 Task: Create a section Automated Deployment Sprint and in the section, add a milestone Infrastructure Upgrades in the project TouchLine.
Action: Mouse moved to (13, 50)
Screenshot: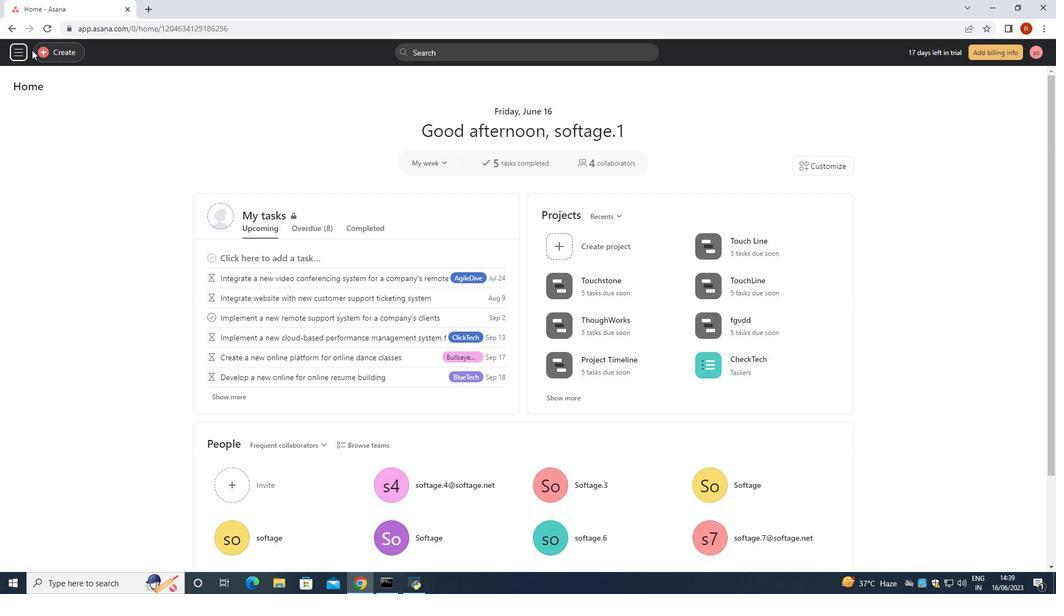 
Action: Mouse pressed left at (13, 50)
Screenshot: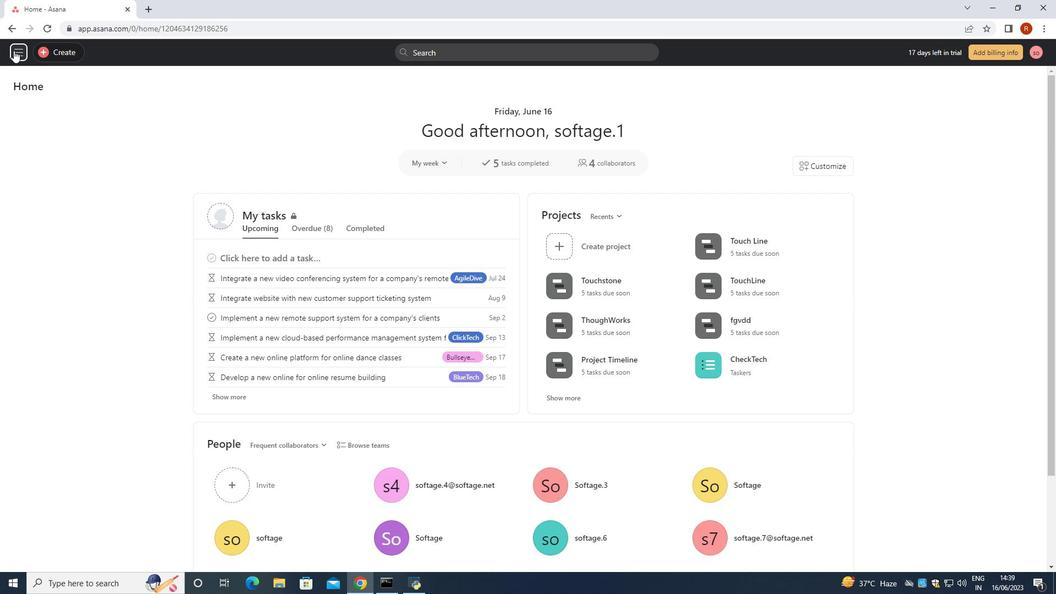 
Action: Mouse moved to (77, 119)
Screenshot: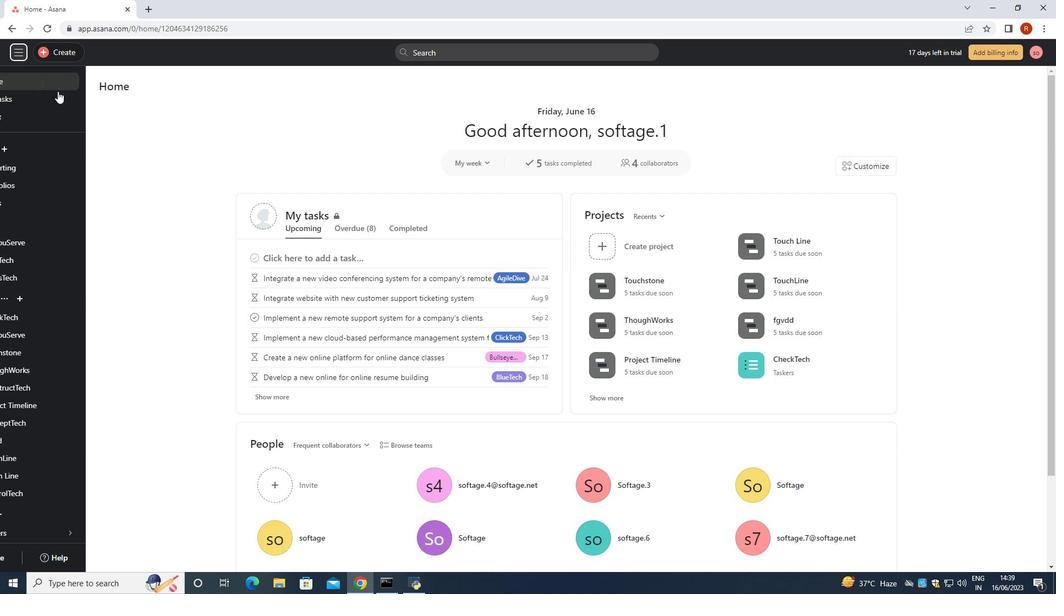 
Action: Mouse scrolled (77, 119) with delta (0, 0)
Screenshot: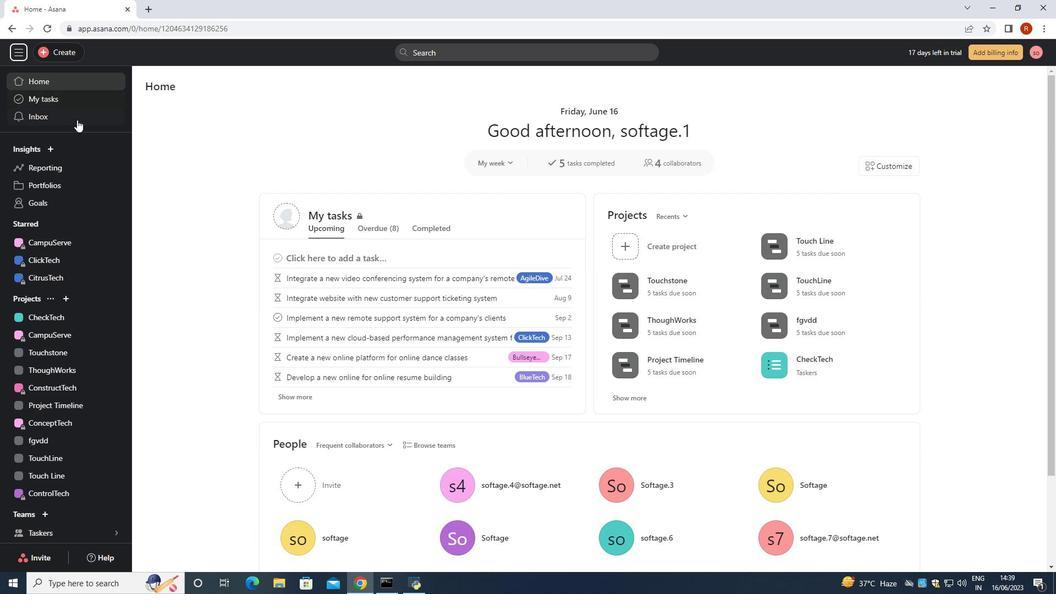 
Action: Mouse scrolled (77, 119) with delta (0, 0)
Screenshot: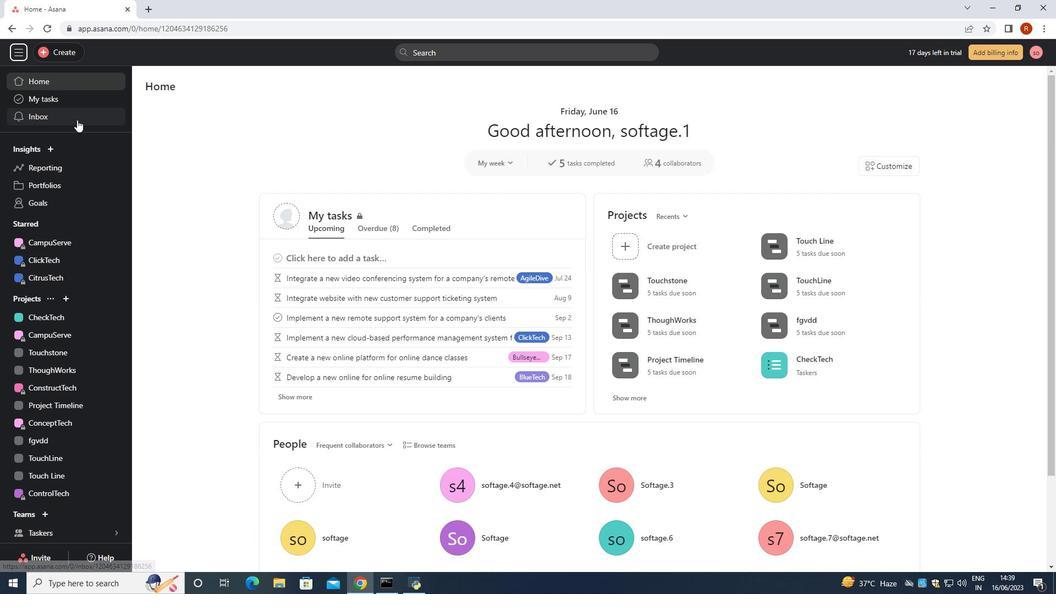 
Action: Mouse moved to (61, 475)
Screenshot: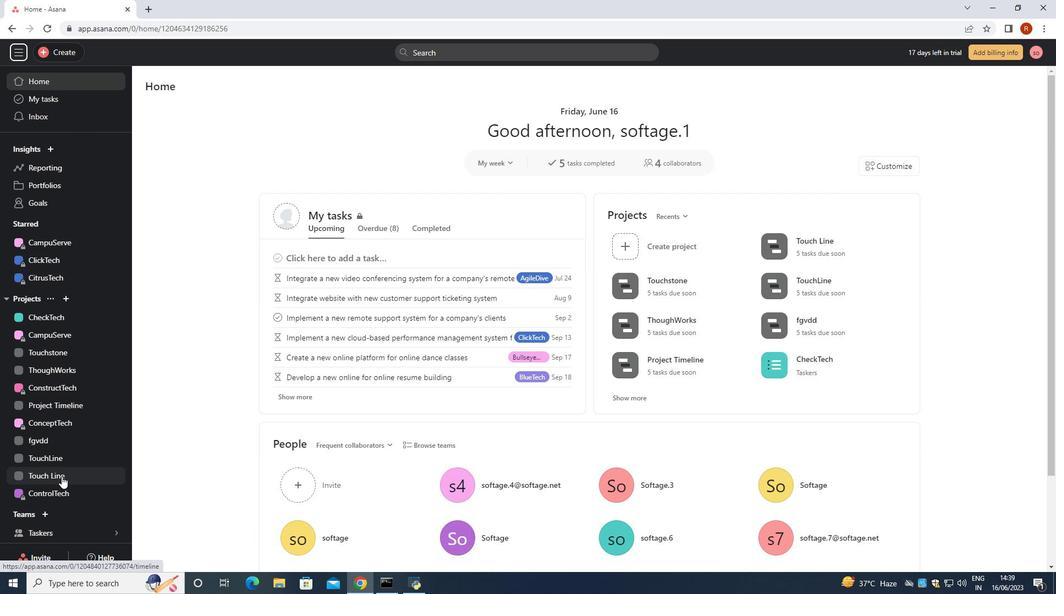 
Action: Mouse pressed left at (61, 475)
Screenshot: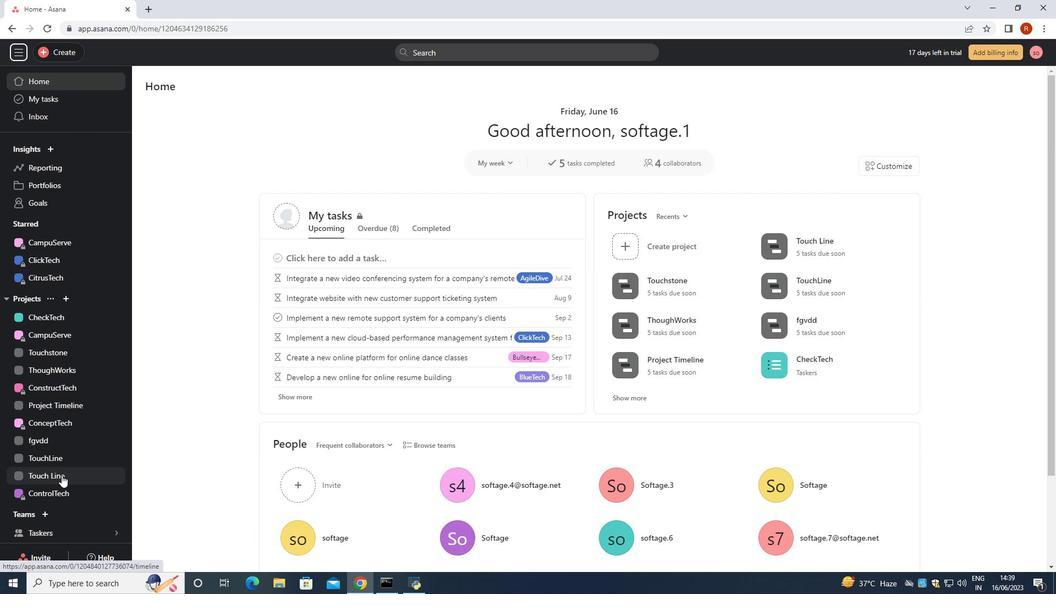 
Action: Mouse moved to (196, 112)
Screenshot: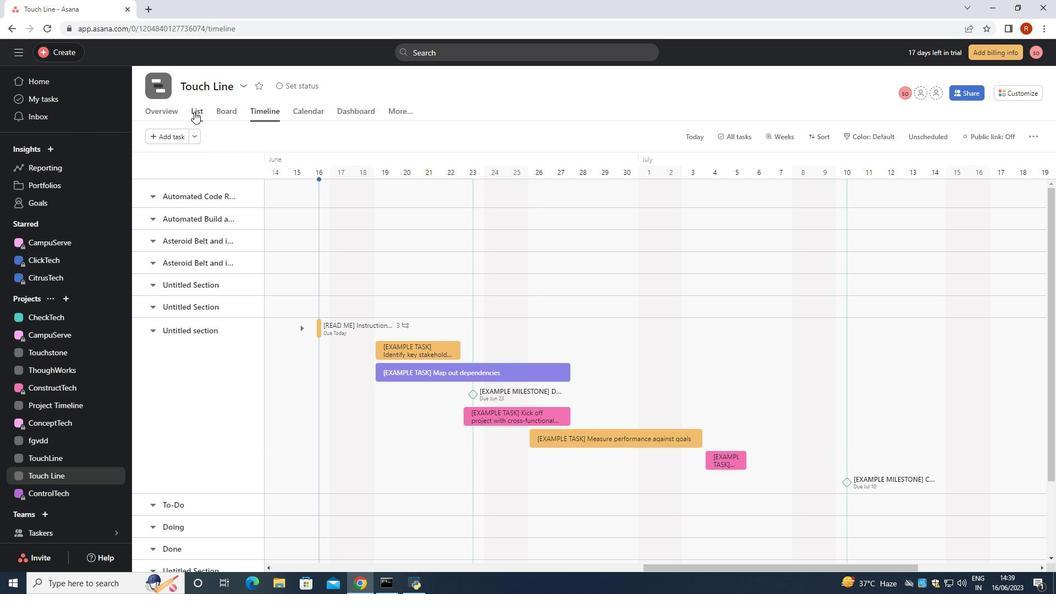 
Action: Mouse pressed left at (196, 112)
Screenshot: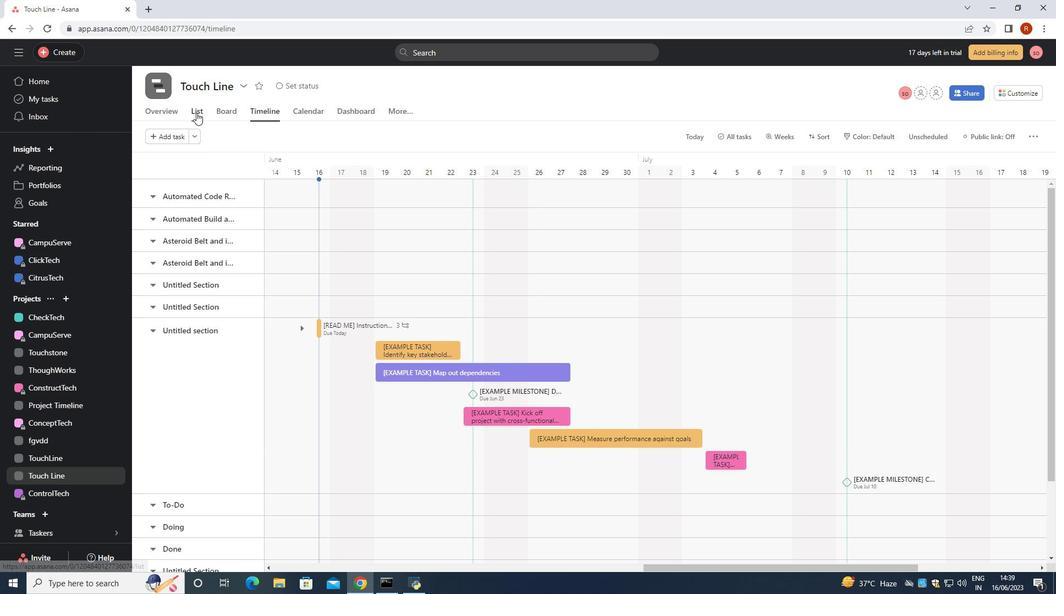 
Action: Mouse moved to (195, 131)
Screenshot: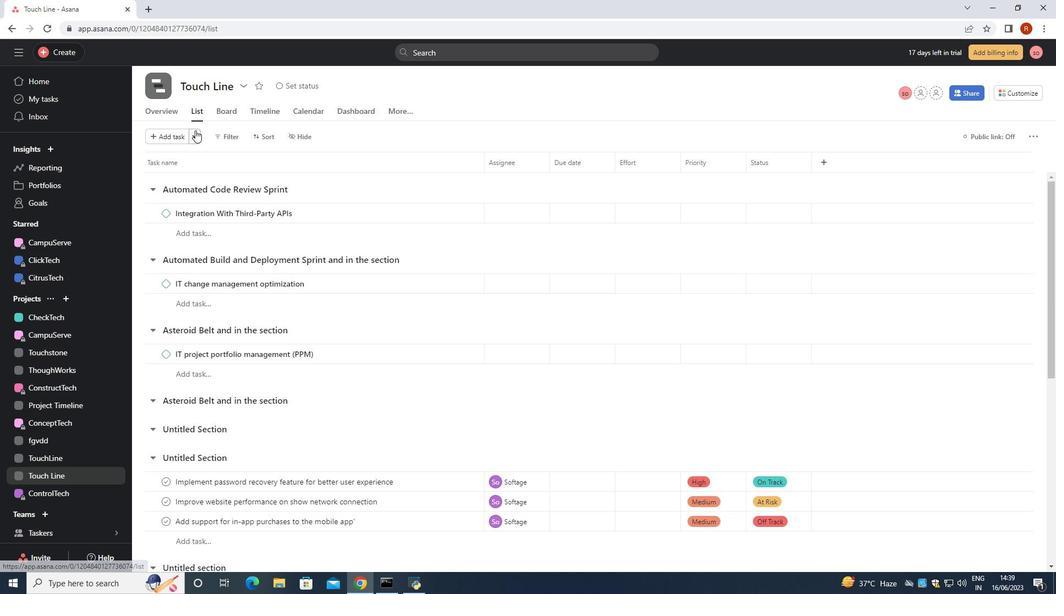 
Action: Mouse pressed left at (195, 131)
Screenshot: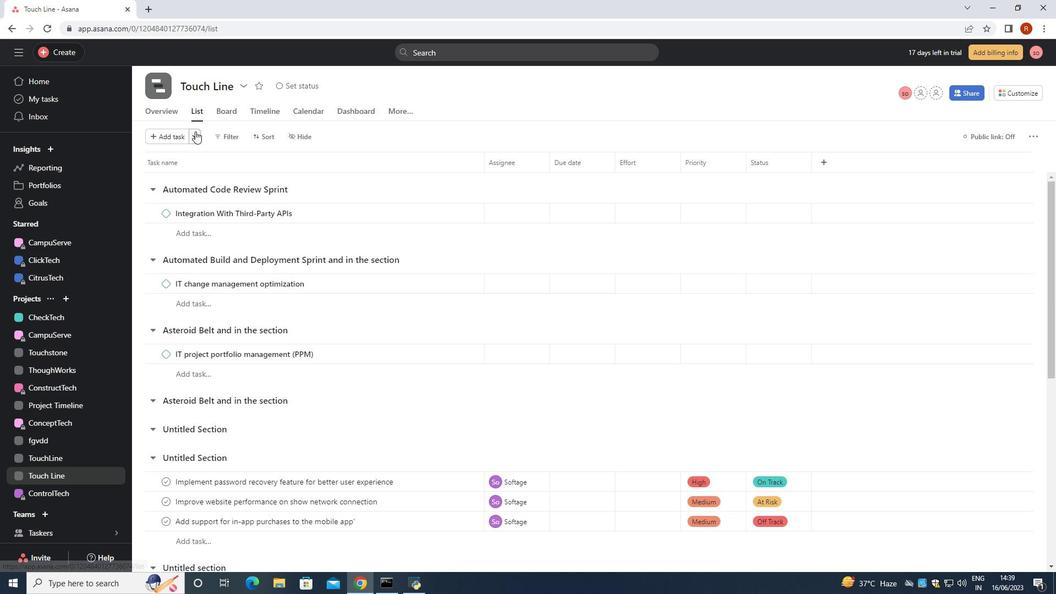 
Action: Mouse moved to (213, 160)
Screenshot: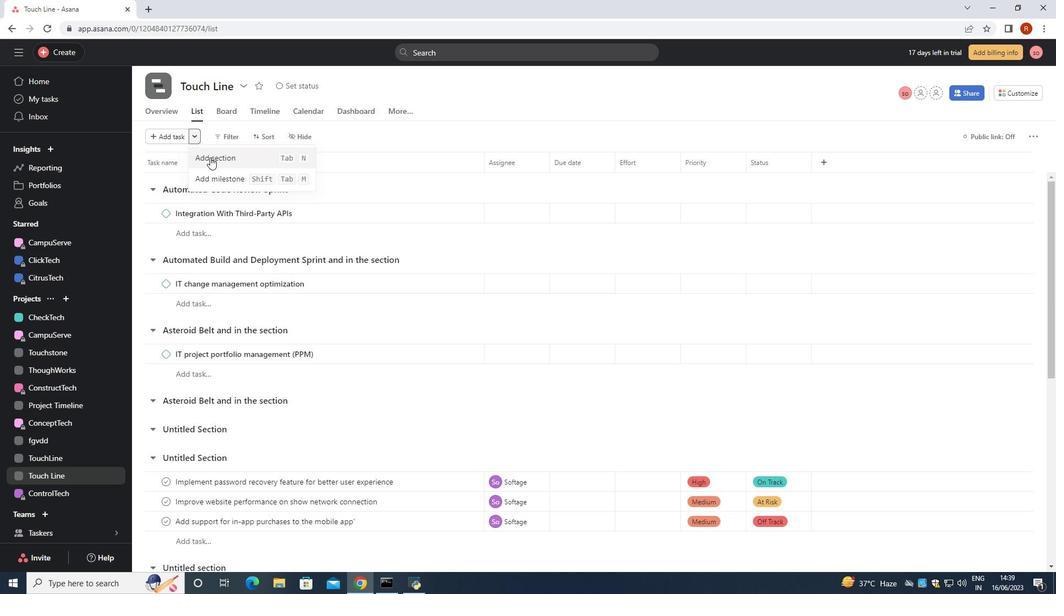 
Action: Mouse pressed left at (213, 160)
Screenshot: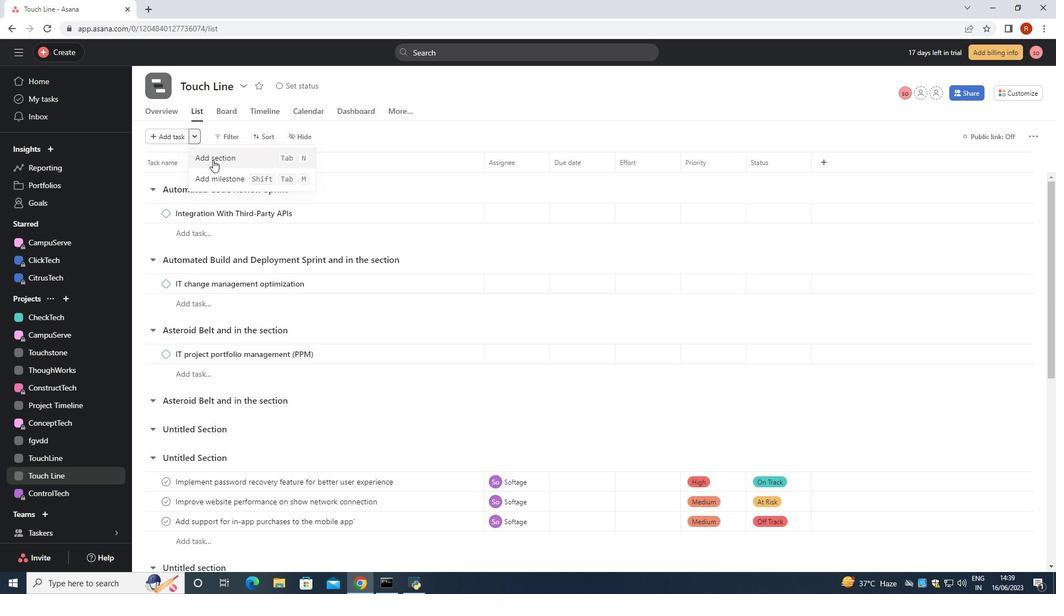 
Action: Mouse moved to (213, 160)
Screenshot: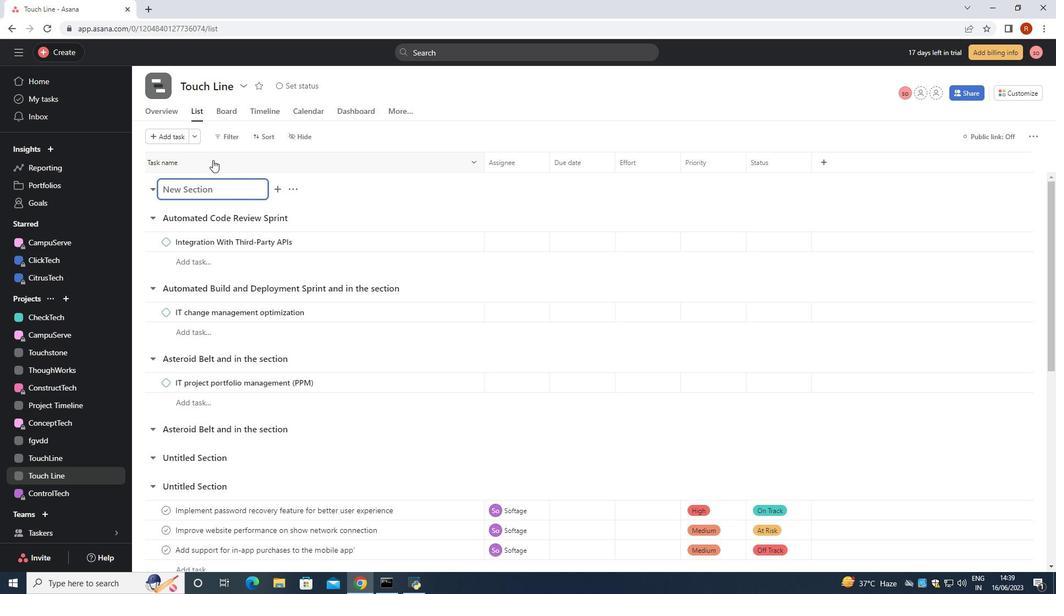 
Action: Key pressed <Key.shift>Automated<Key.space><Key.shift>Deployment<Key.space><Key.shift>Sprint<Key.space>
Screenshot: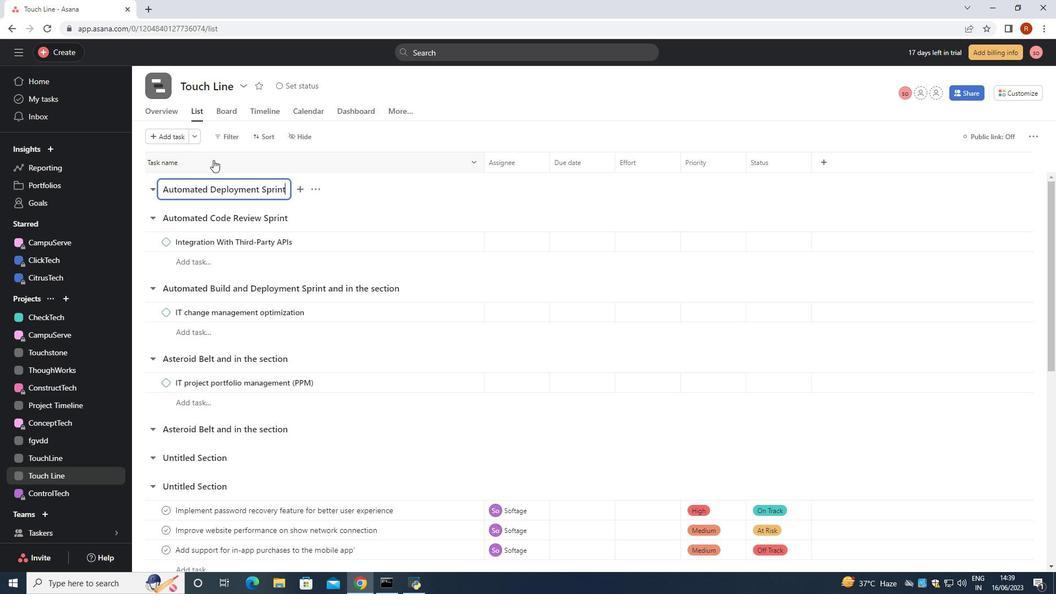 
Action: Mouse moved to (197, 133)
Screenshot: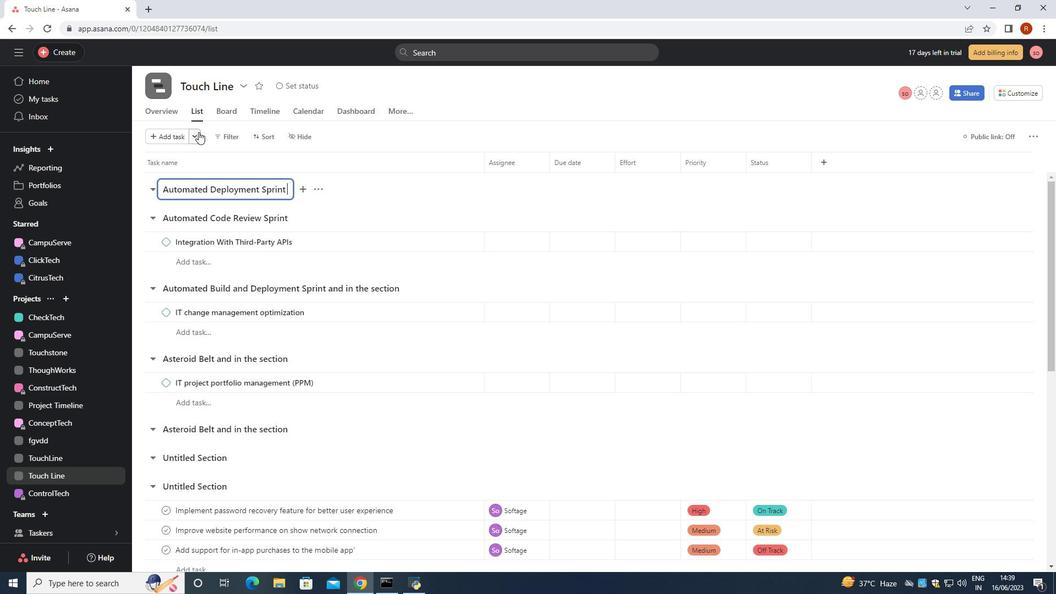 
Action: Mouse pressed left at (197, 133)
Screenshot: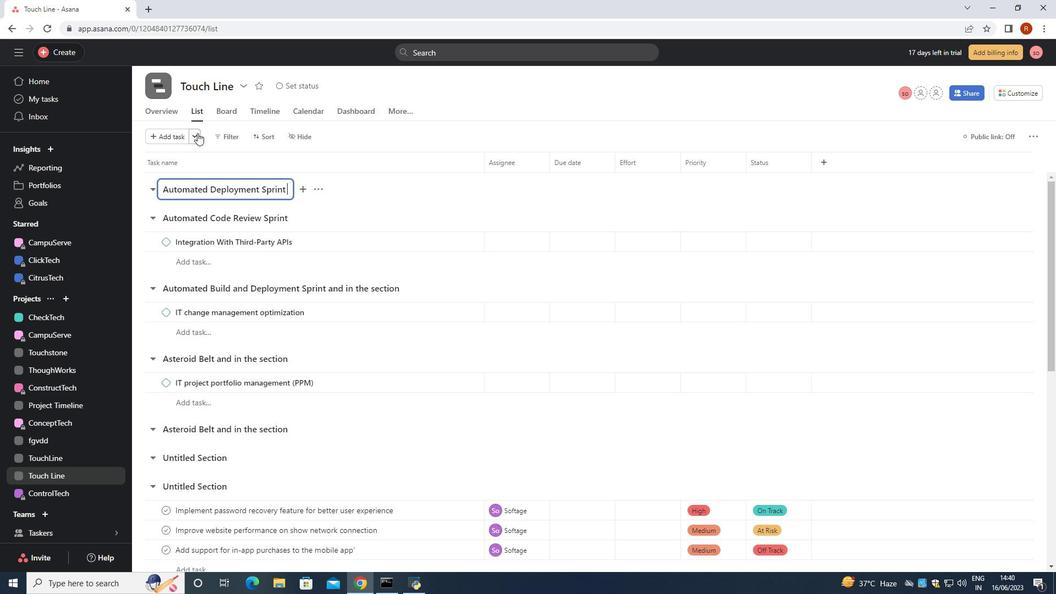 
Action: Mouse moved to (197, 173)
Screenshot: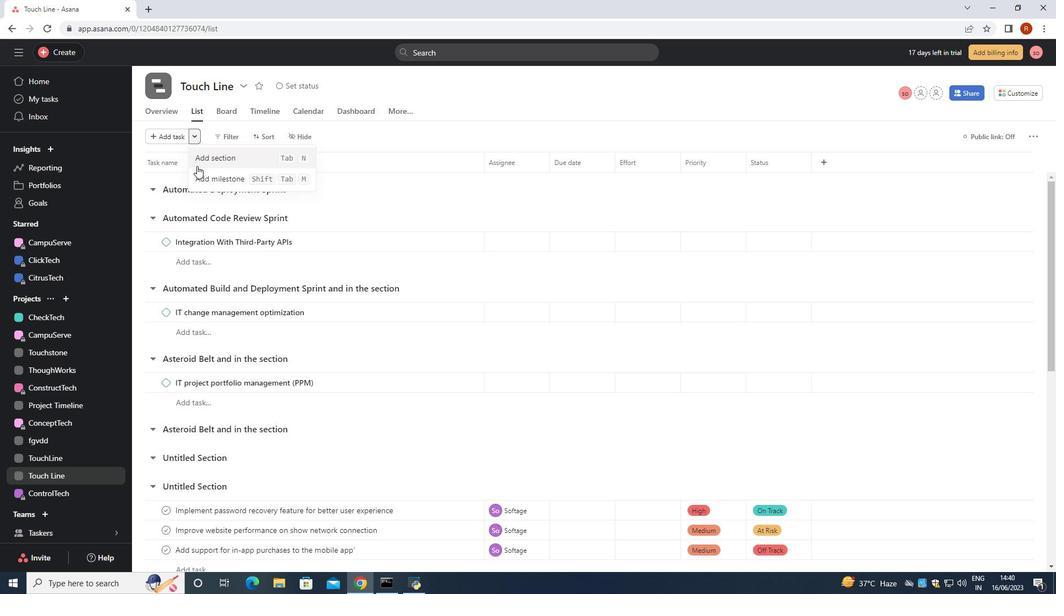 
Action: Mouse pressed left at (197, 173)
Screenshot: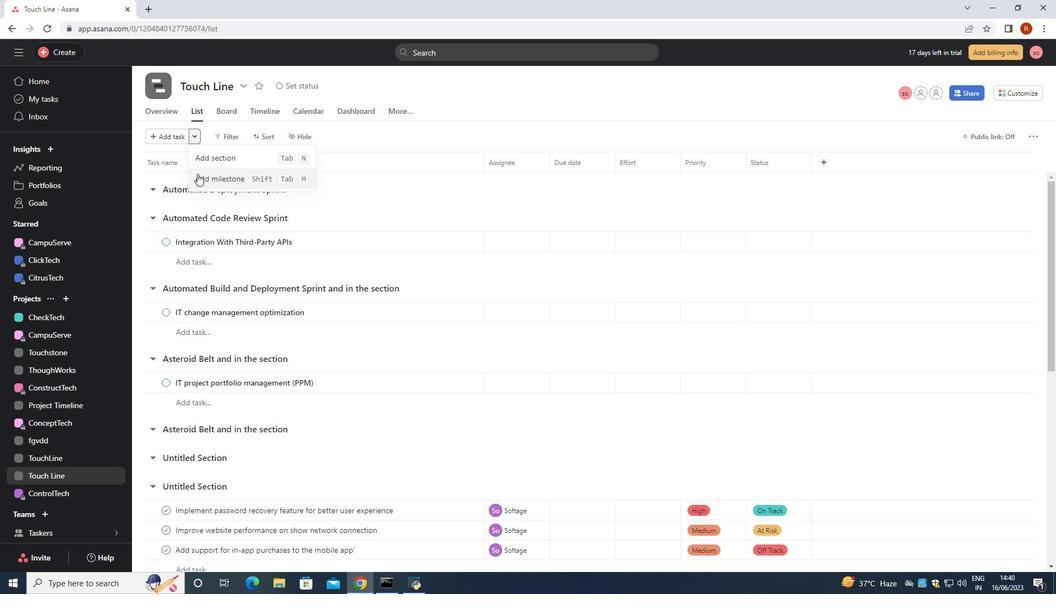 
Action: Mouse moved to (227, 215)
Screenshot: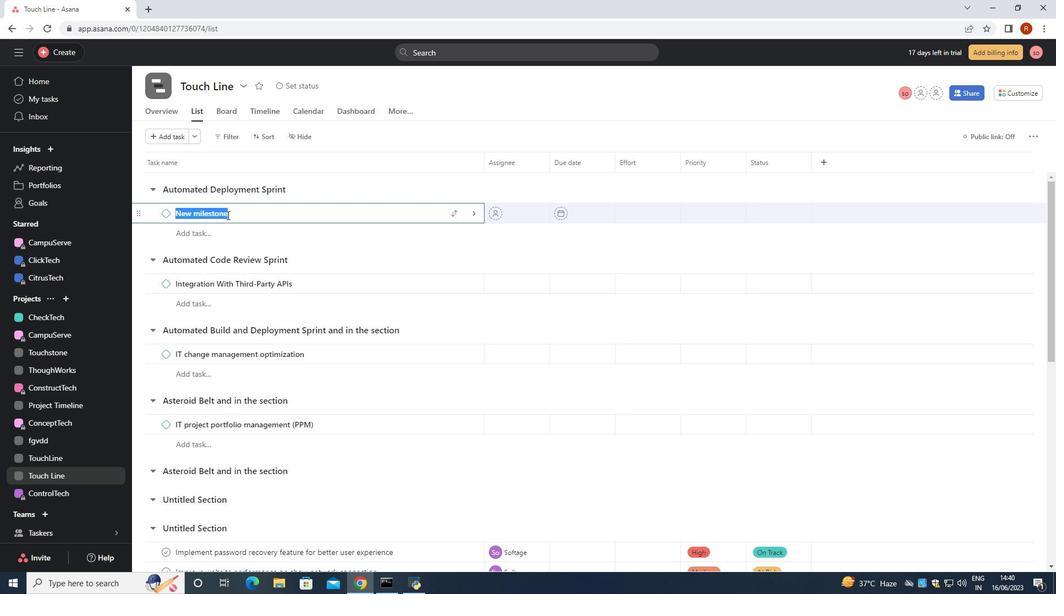 
Action: Key pressed <Key.backspace><Key.shift><Key.shift><Key.shift><Key.shift>Infrastructure<Key.space><Key.shift><Key.shift><Key.shift>Upgras<Key.backspace>des<Key.space>
Screenshot: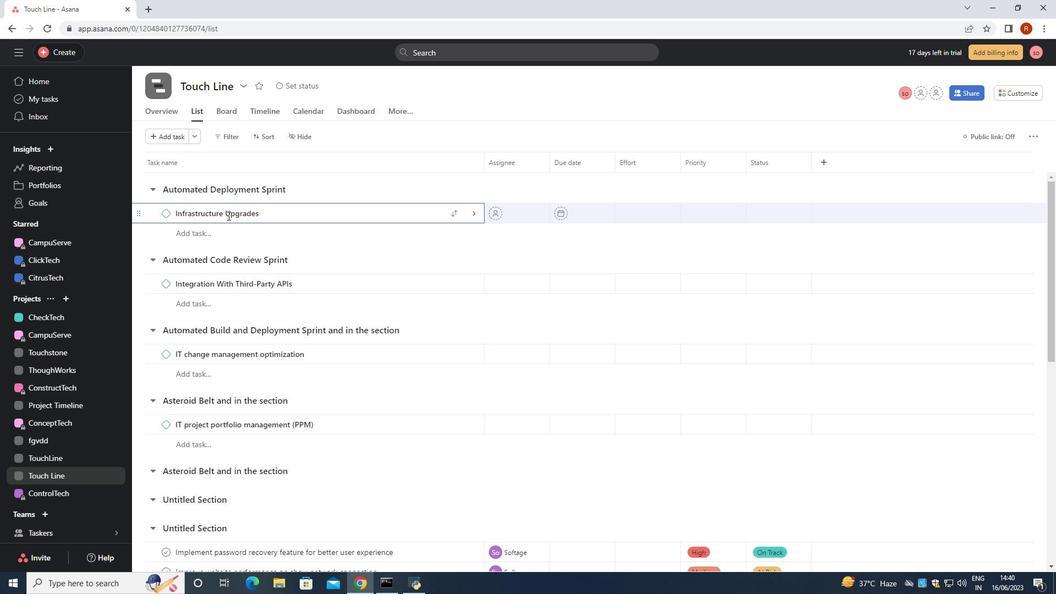 
Action: Mouse moved to (82, 262)
Screenshot: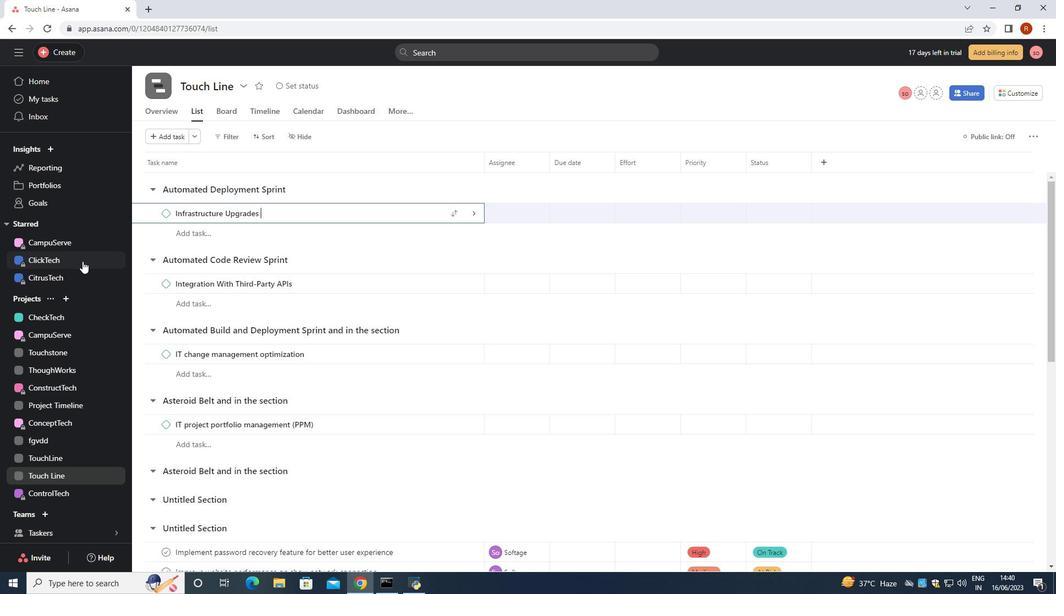 
Action: Key pressed <Key.enter>
Screenshot: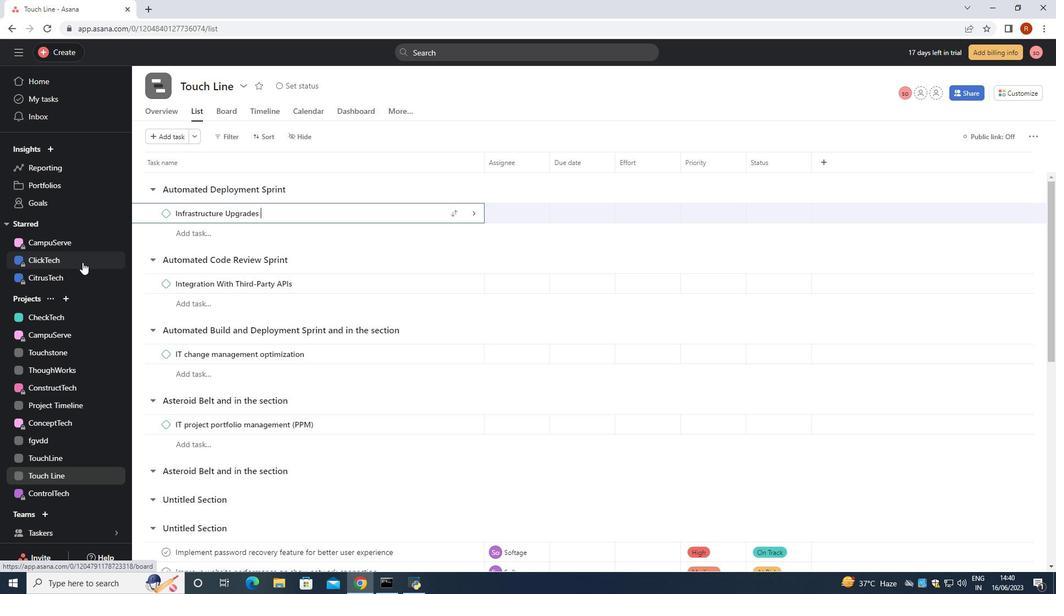
Action: Mouse moved to (157, 252)
Screenshot: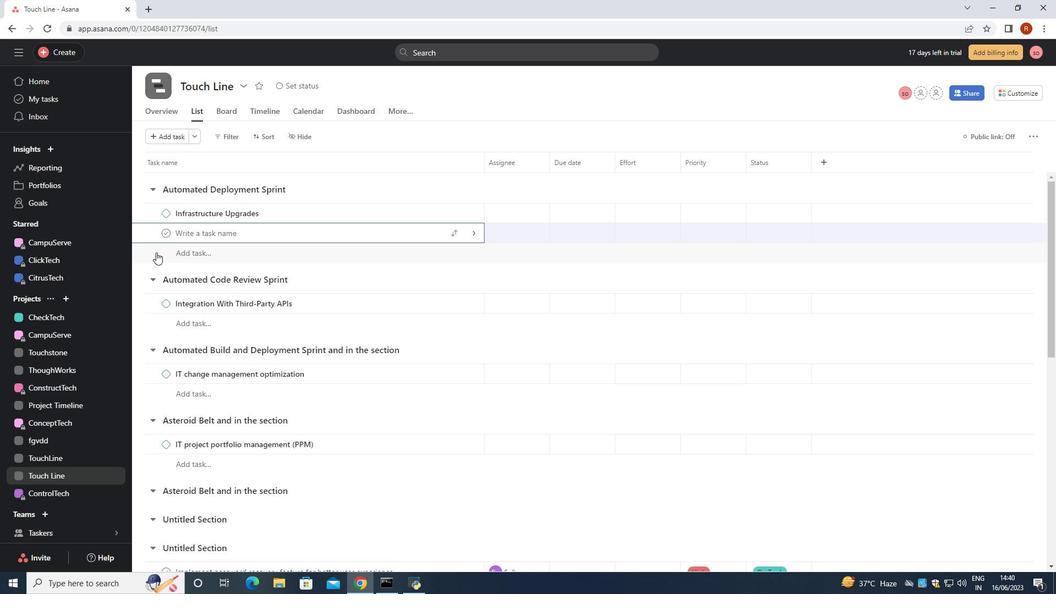 
